 Task: Add a signature Heidi Phillips containing With heartfelt thanks and warm wishes, Heidi Phillips to email address softage.5@softage.net and add a folder Sports training
Action: Mouse moved to (24, 43)
Screenshot: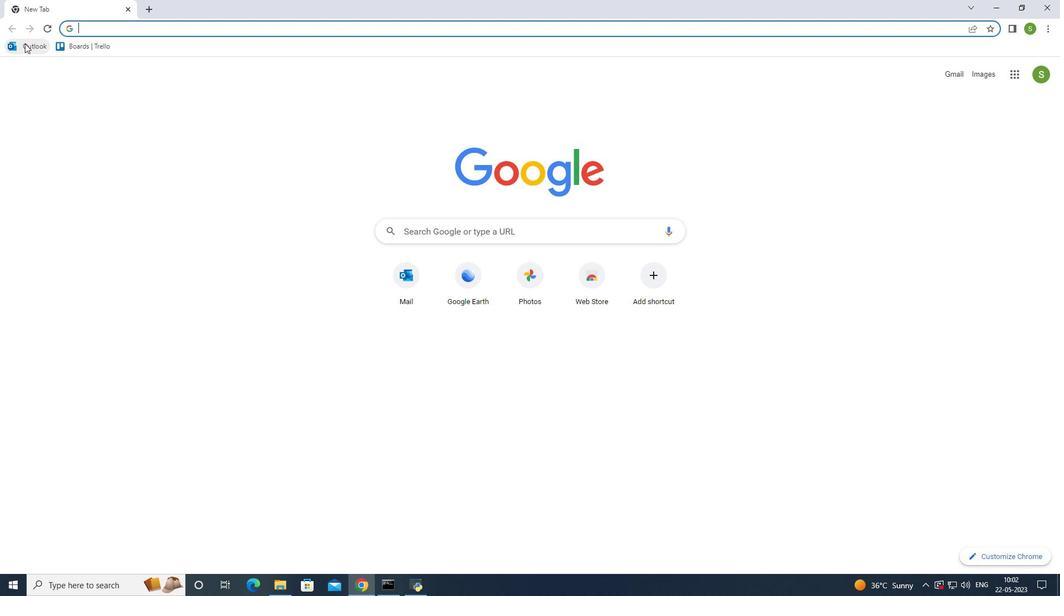 
Action: Mouse pressed left at (24, 43)
Screenshot: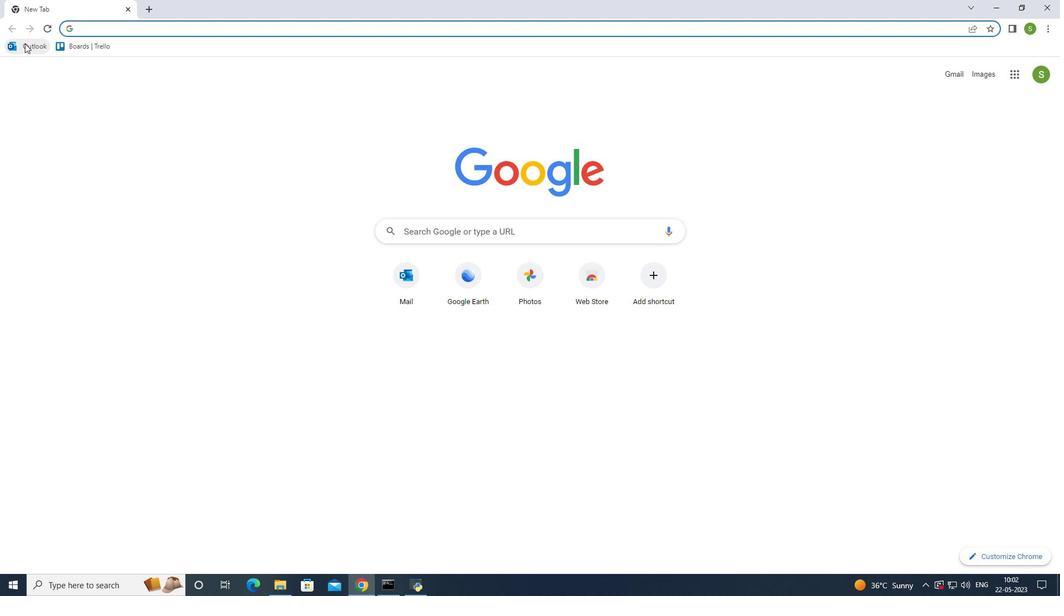 
Action: Mouse moved to (92, 101)
Screenshot: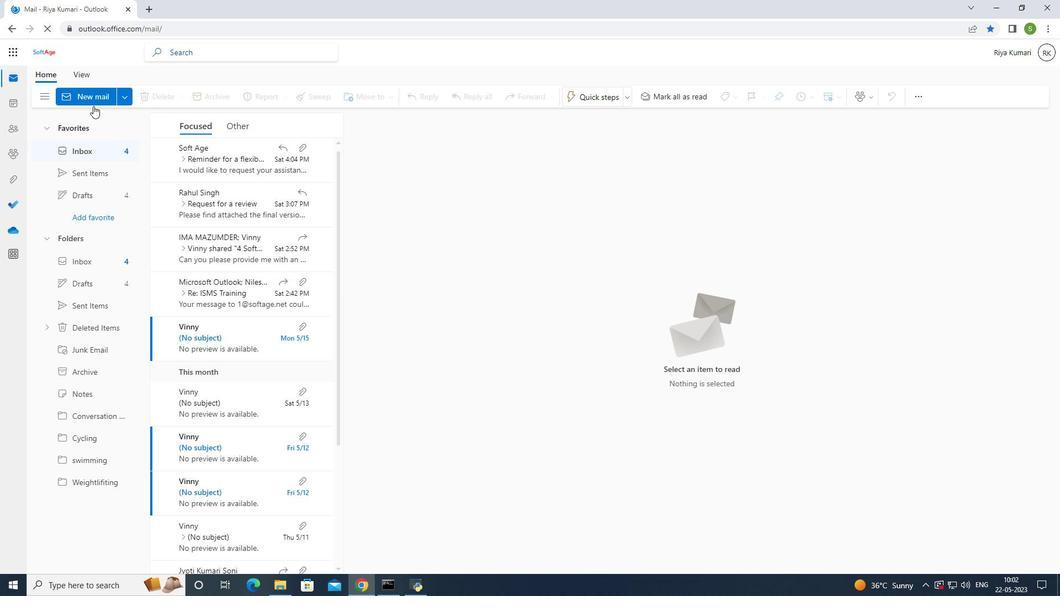 
Action: Mouse pressed left at (92, 101)
Screenshot: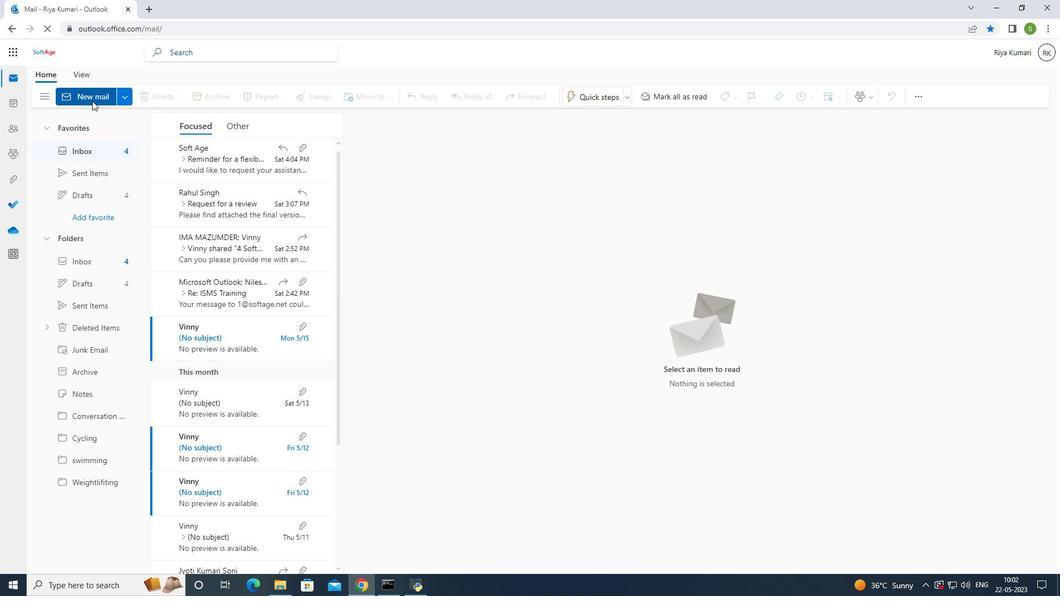 
Action: Mouse moved to (716, 93)
Screenshot: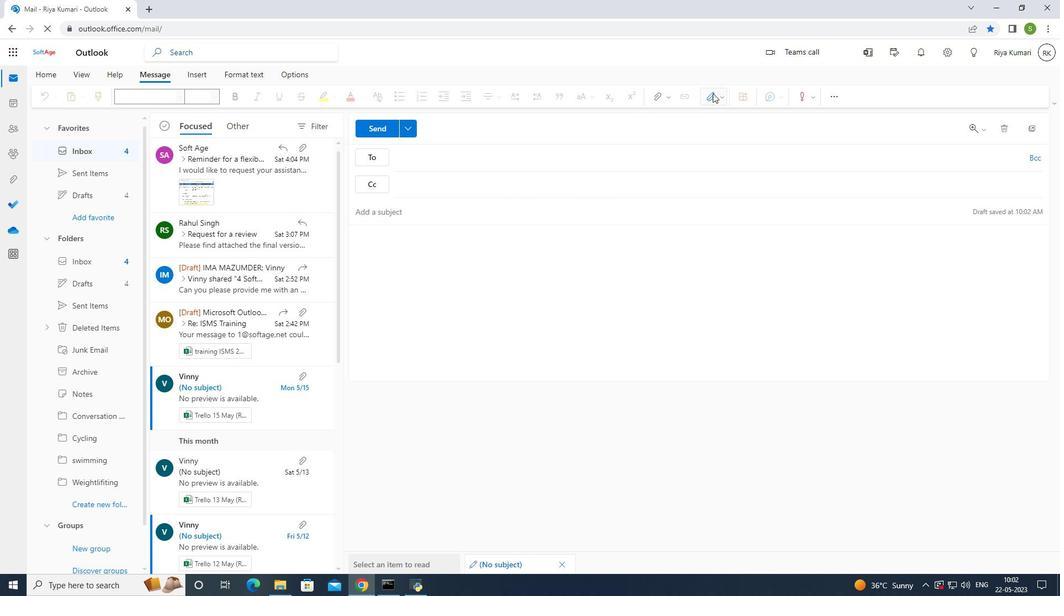 
Action: Mouse pressed left at (716, 93)
Screenshot: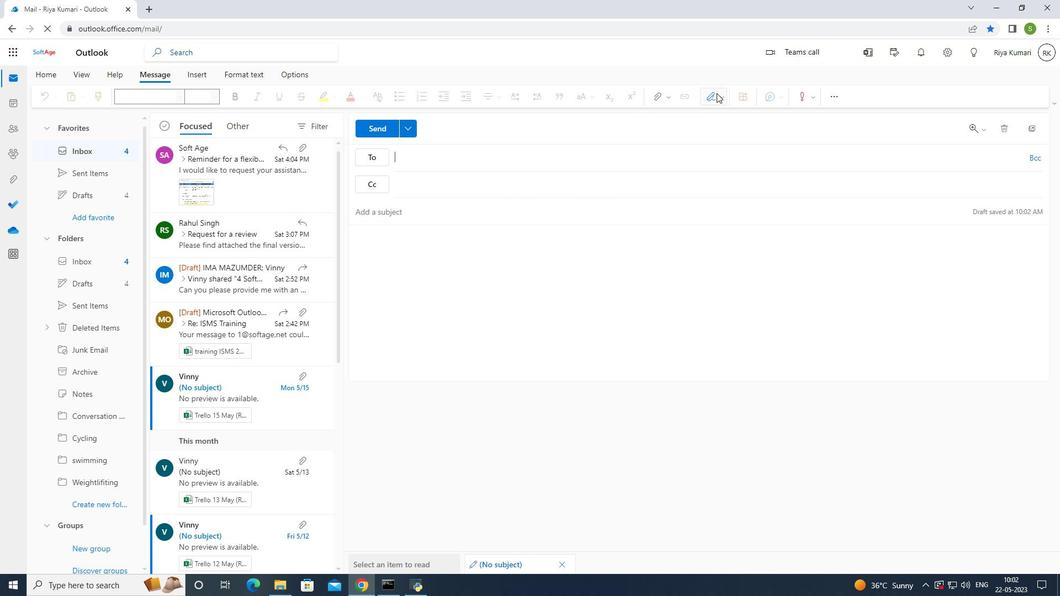 
Action: Mouse moved to (706, 140)
Screenshot: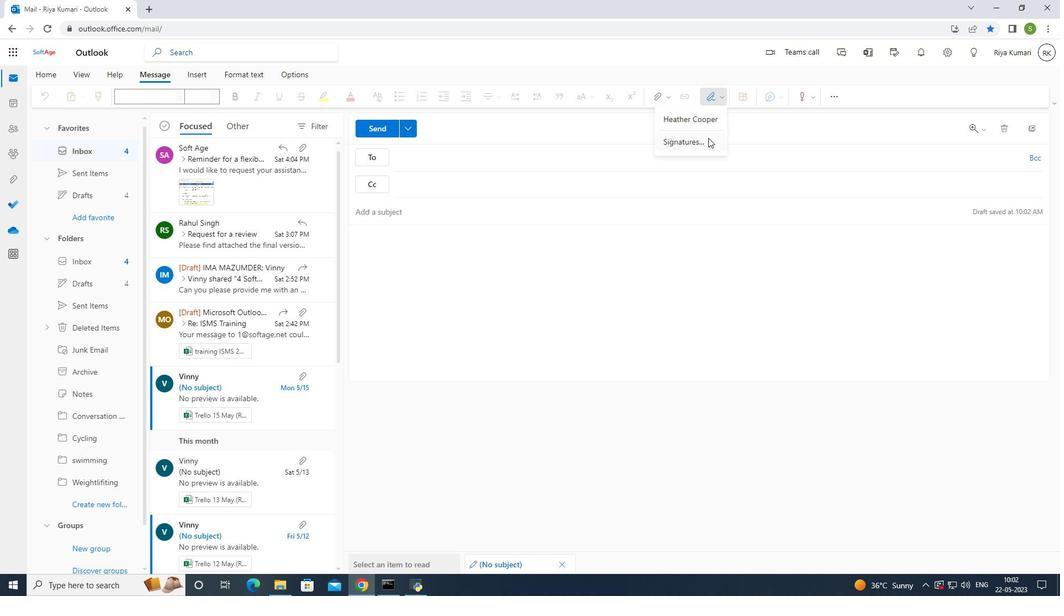 
Action: Mouse pressed left at (706, 140)
Screenshot: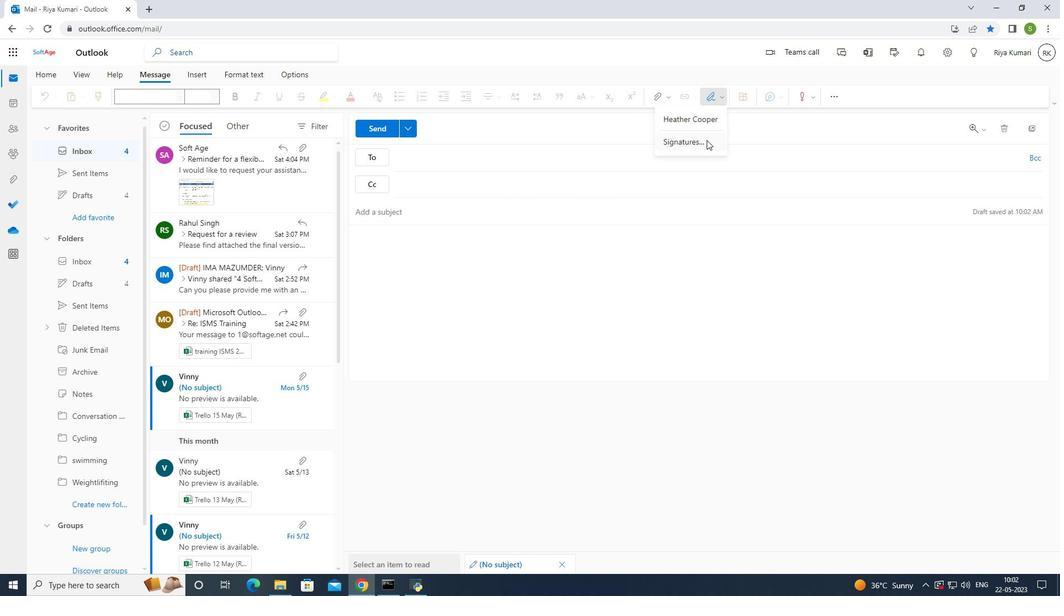 
Action: Mouse moved to (694, 184)
Screenshot: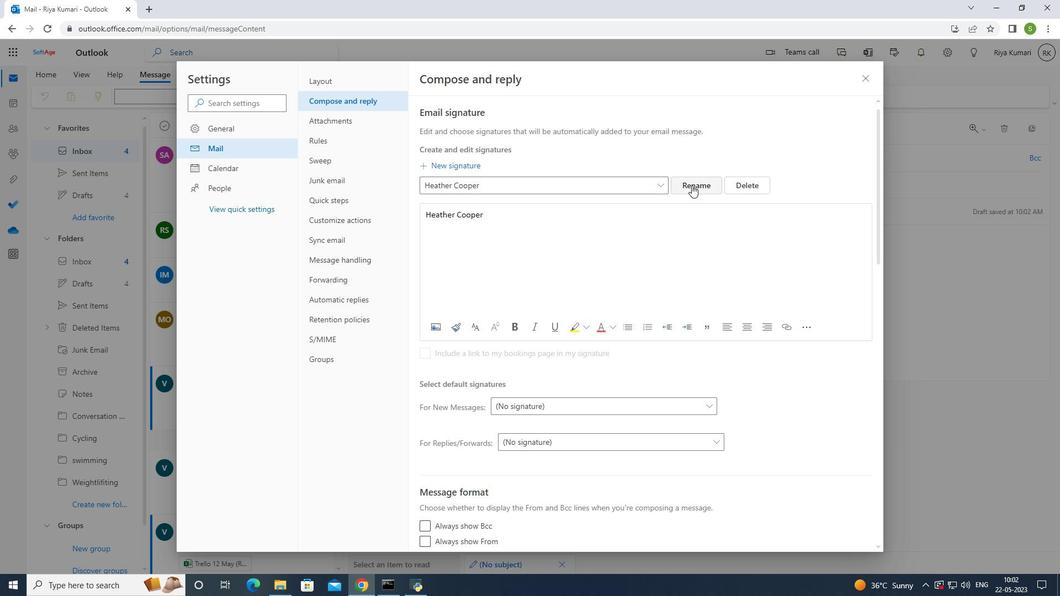 
Action: Mouse pressed left at (694, 184)
Screenshot: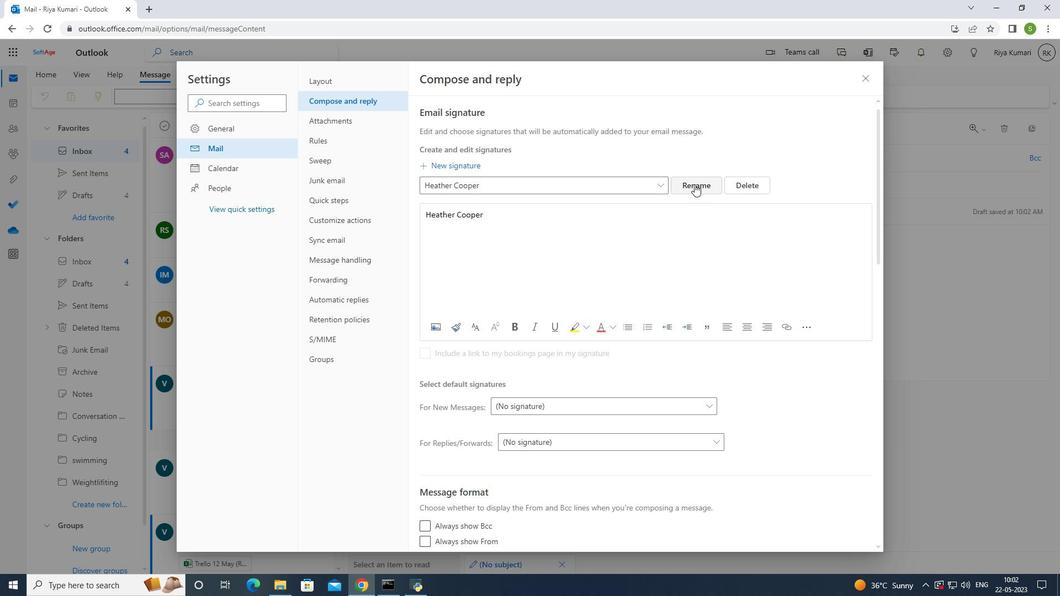 
Action: Mouse moved to (532, 186)
Screenshot: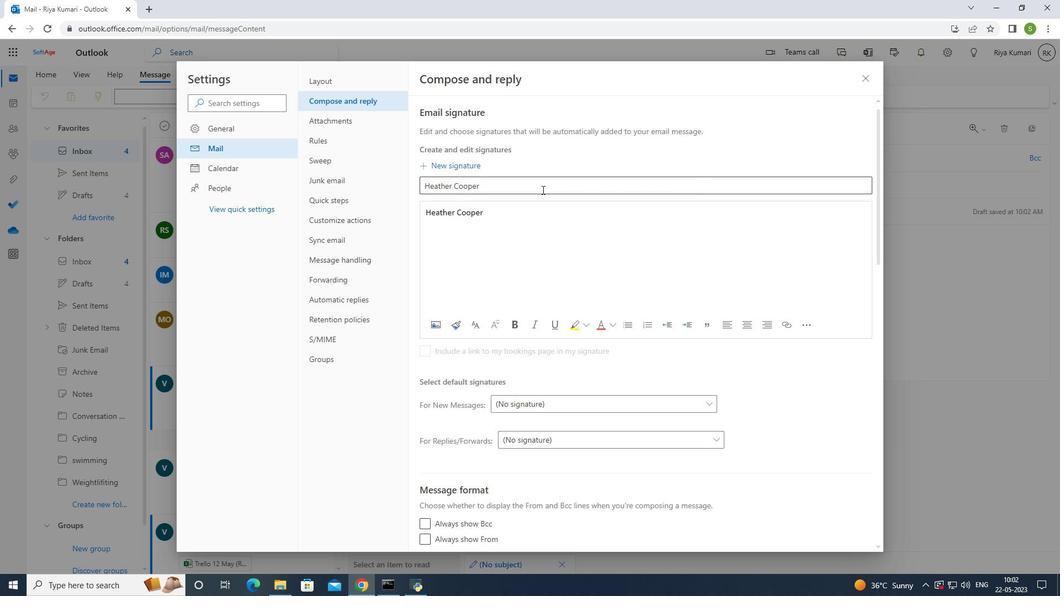 
Action: Mouse pressed left at (532, 186)
Screenshot: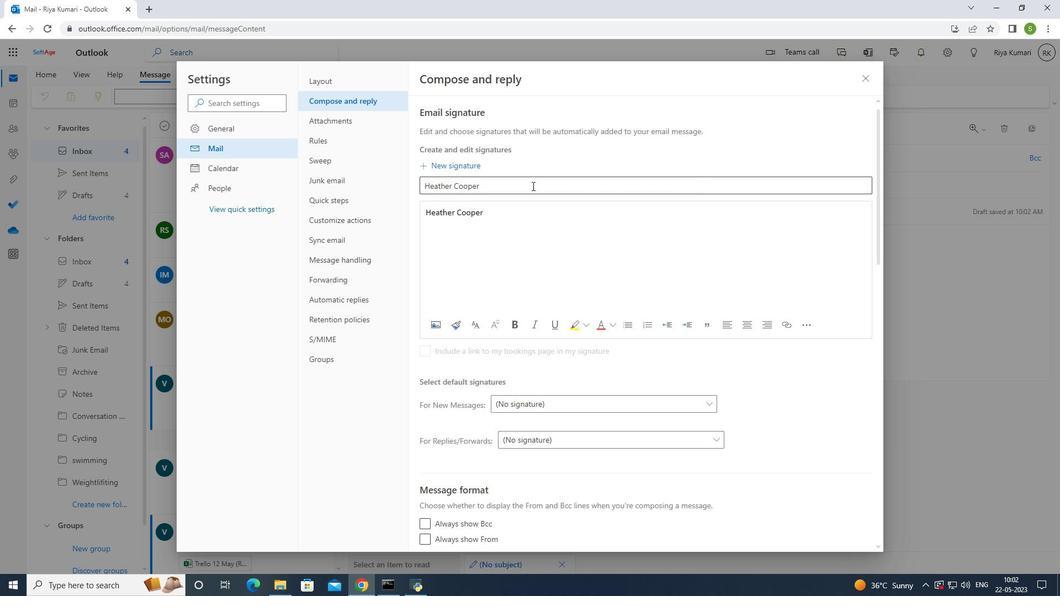 
Action: Key pressed <Key.backspace><Key.backspace><Key.backspace><Key.backspace><Key.backspace><Key.backspace><Key.backspace><Key.backspace><Key.backspace><Key.backspace><Key.backspace><Key.backspace><Key.backspace><Key.backspace><Key.backspace><Key.backspace><Key.backspace><Key.backspace>
Screenshot: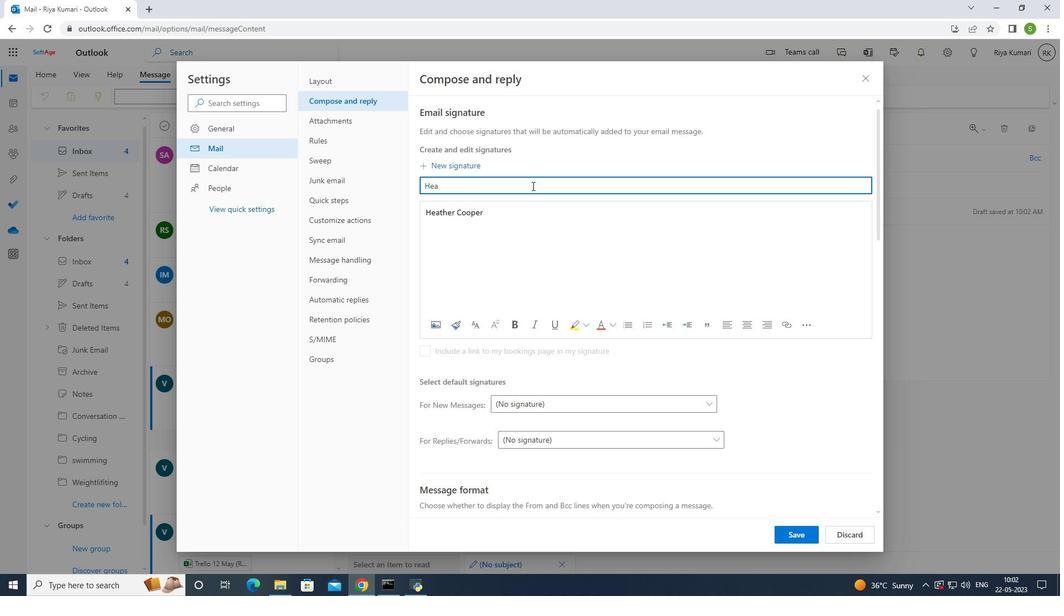 
Action: Mouse moved to (493, 206)
Screenshot: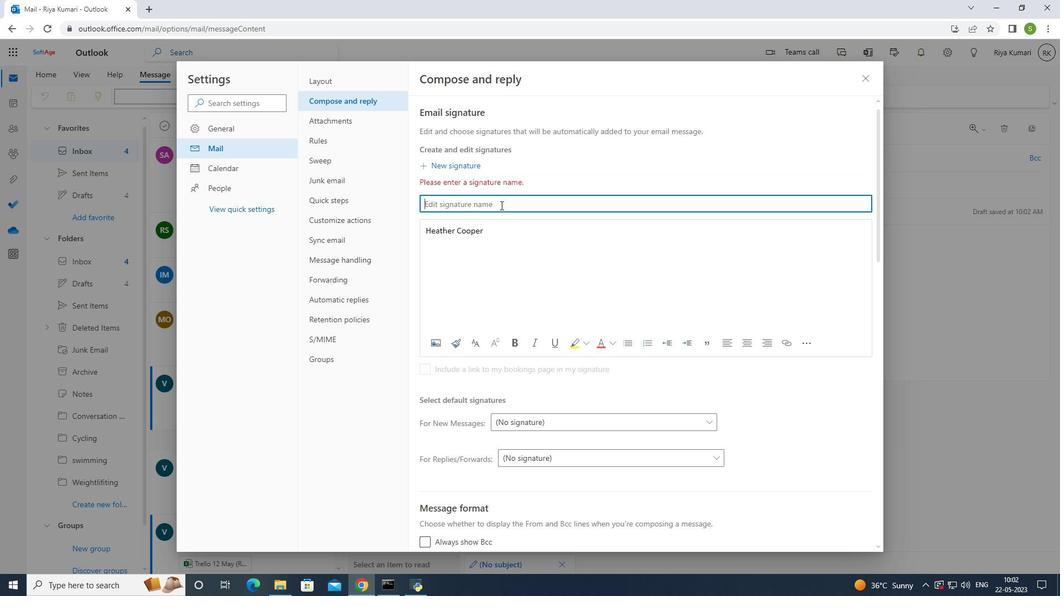 
Action: Mouse pressed left at (493, 206)
Screenshot: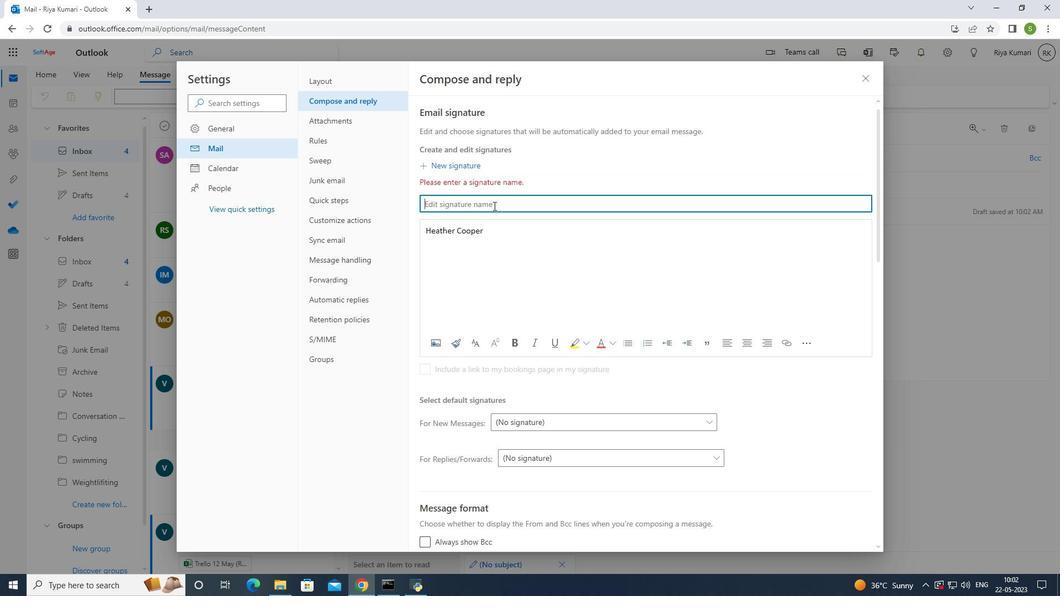 
Action: Key pressed <Key.shift><Key.shift><Key.shift><Key.shift><Key.shift><Key.shift><Key.shift><Key.shift><Key.shift><Key.shift><Key.shift><Key.shift>Heidi<Key.space><Key.shift>Philipsctrl+A<'\x03'>
Screenshot: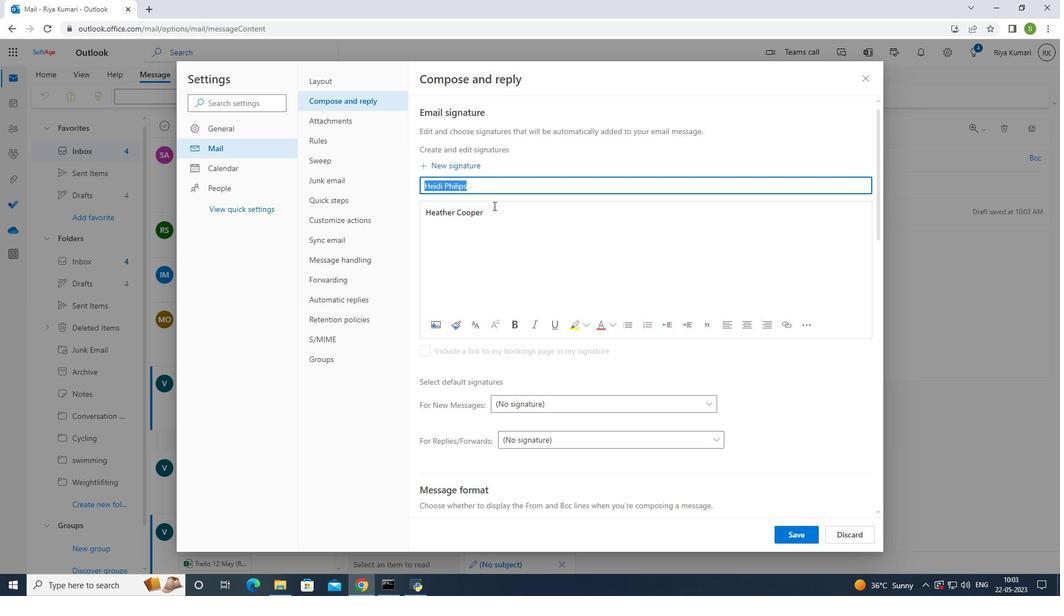 
Action: Mouse moved to (486, 214)
Screenshot: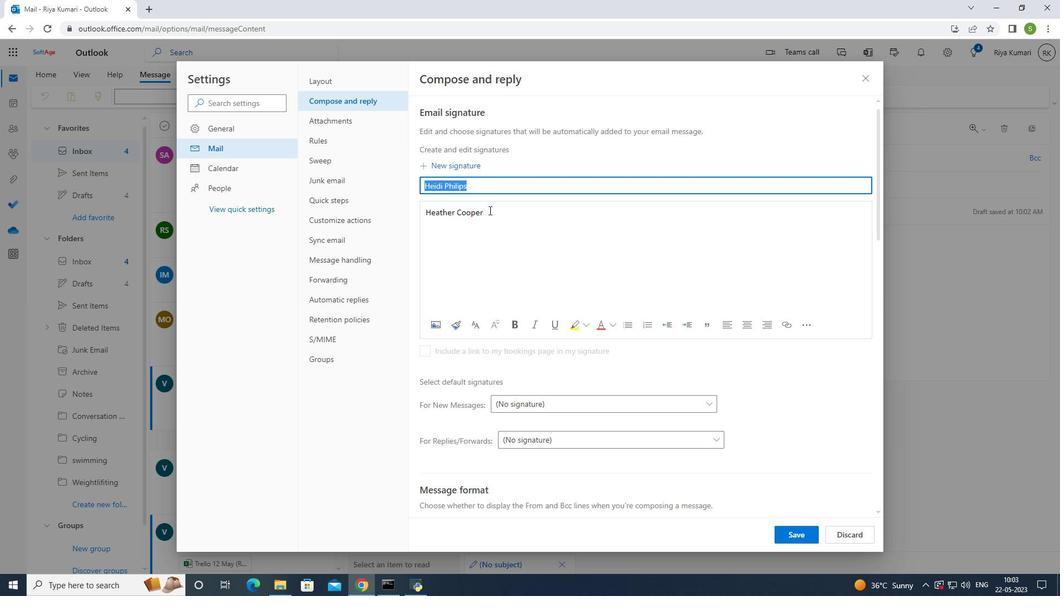 
Action: Mouse pressed left at (486, 214)
Screenshot: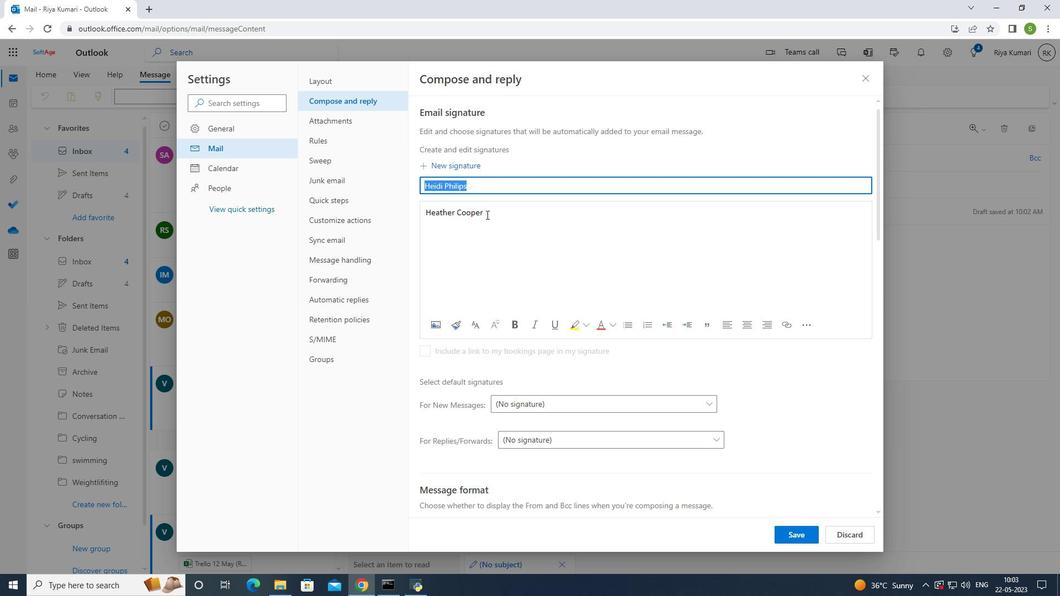 
Action: Key pressed <Key.backspace><Key.backspace><Key.backspace><Key.backspace><Key.backspace><Key.backspace><Key.backspace><Key.backspace><Key.backspace><Key.backspace><Key.backspace><Key.backspace><Key.backspace><Key.backspace><Key.backspace><Key.backspace><Key.backspace><Key.backspace><Key.backspace><Key.backspace>ctrl+V
Screenshot: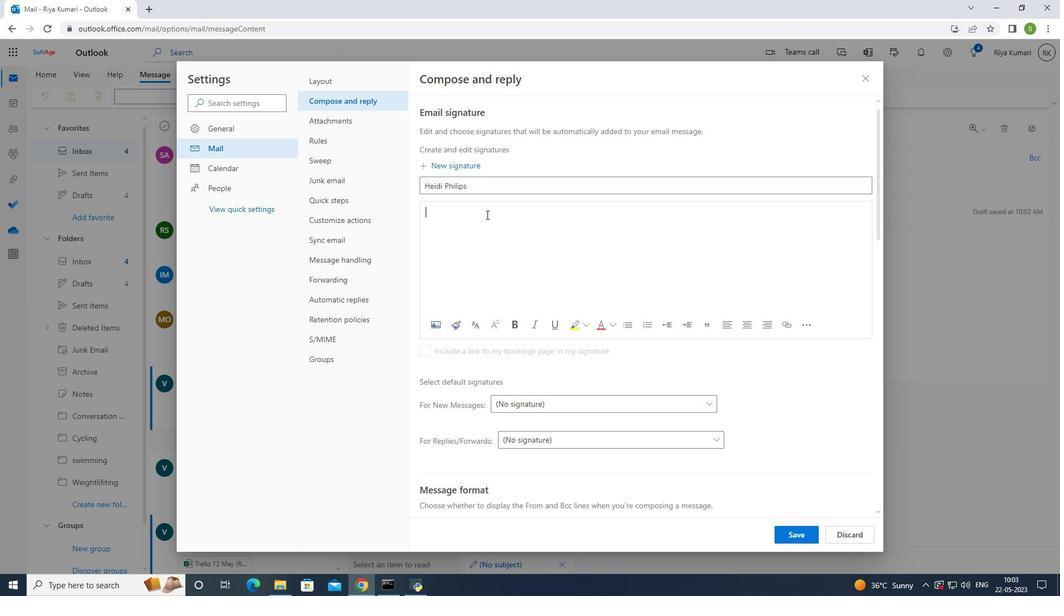 
Action: Mouse moved to (793, 540)
Screenshot: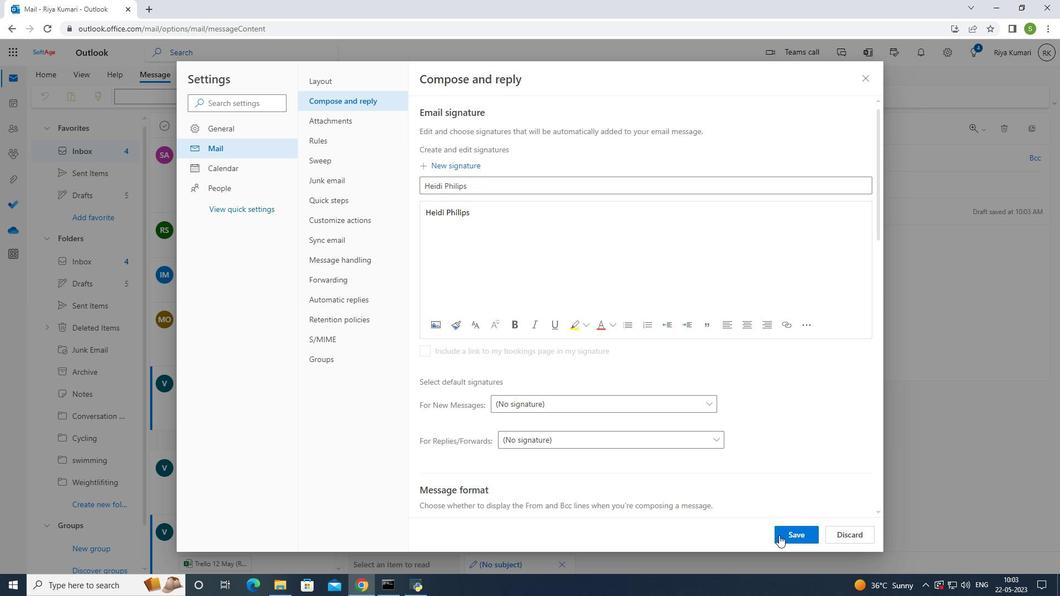 
Action: Mouse pressed left at (793, 540)
Screenshot: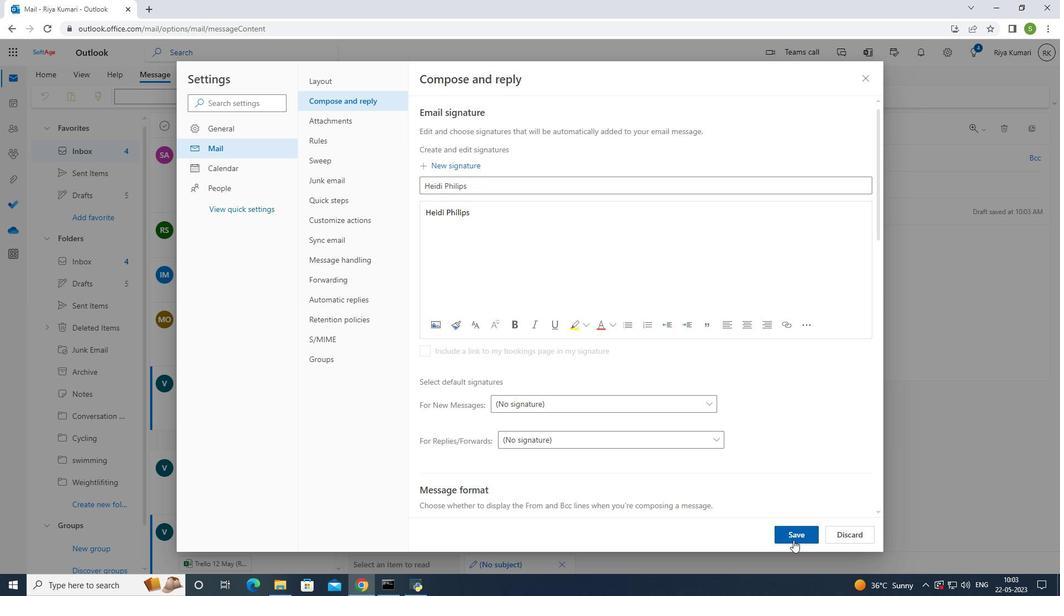 
Action: Mouse moved to (866, 78)
Screenshot: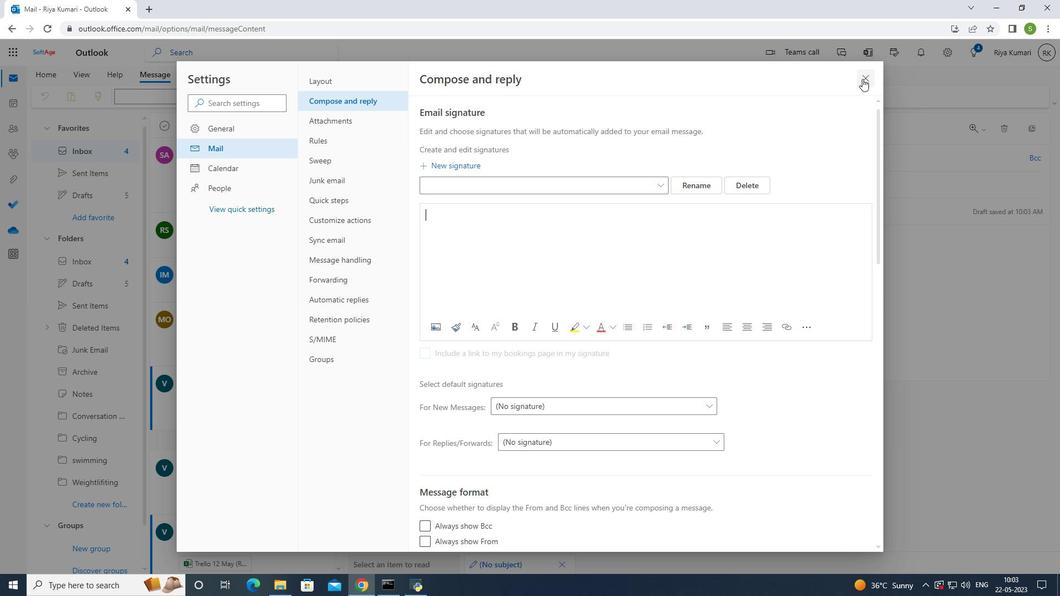 
Action: Mouse pressed left at (866, 78)
Screenshot: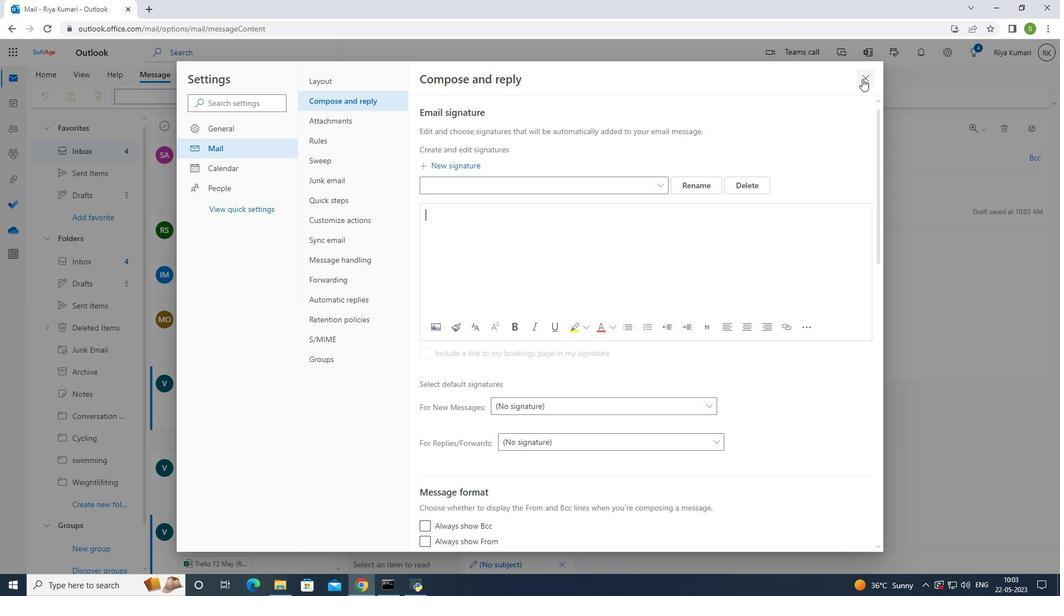
Action: Mouse moved to (463, 161)
Screenshot: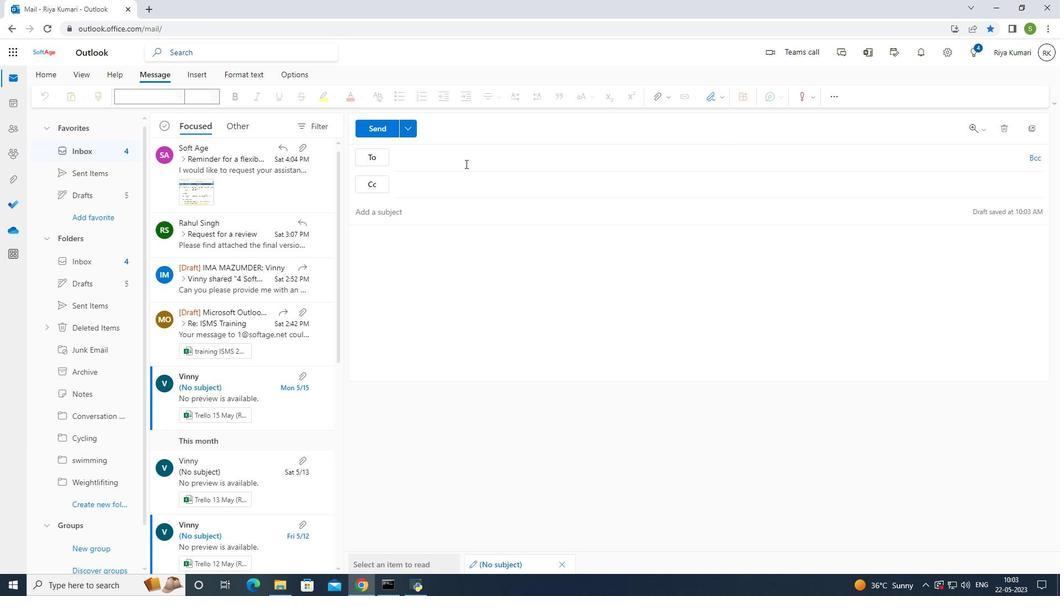 
Action: Mouse pressed left at (463, 161)
Screenshot: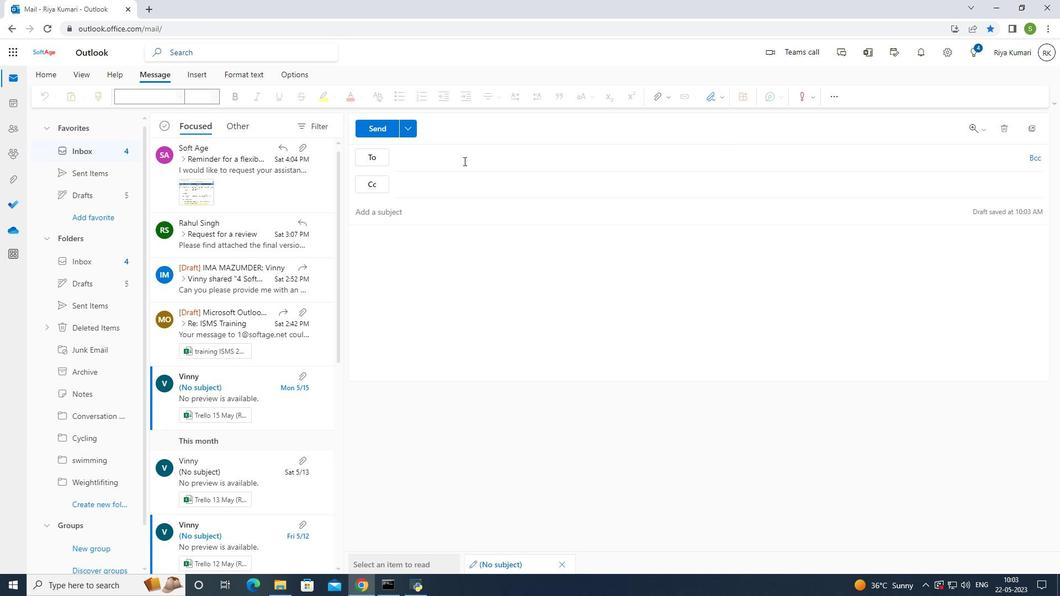 
Action: Mouse moved to (658, 273)
Screenshot: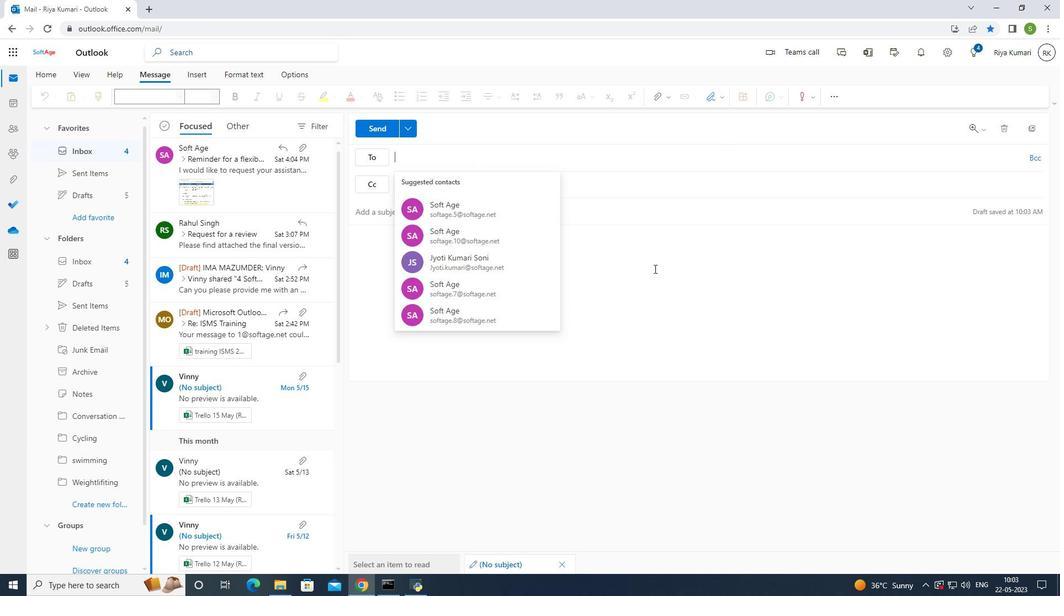 
Action: Key pressed softage.5<Key.shift>@softage.net
Screenshot: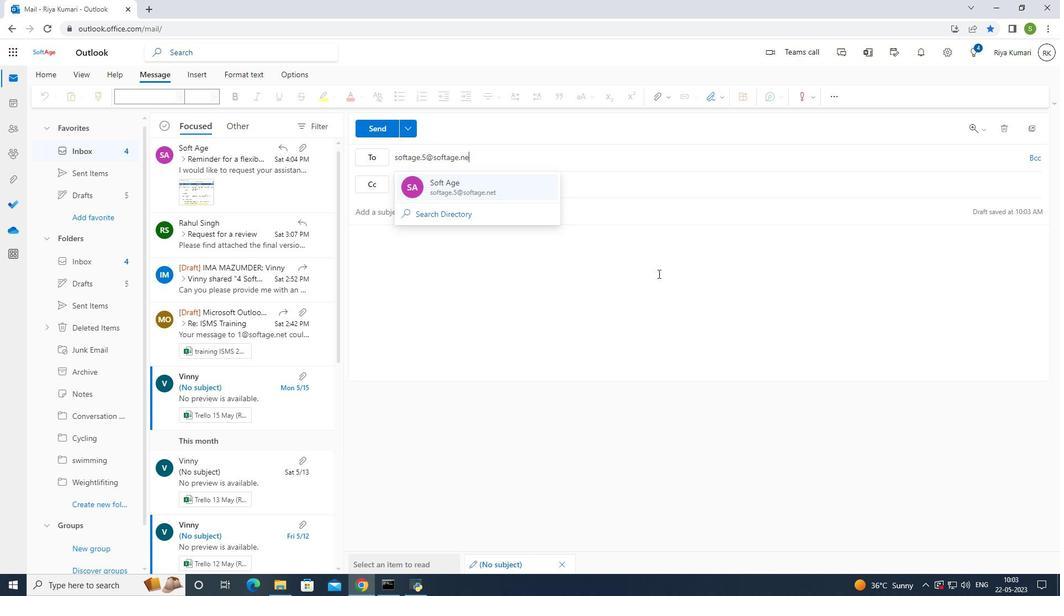 
Action: Mouse moved to (483, 198)
Screenshot: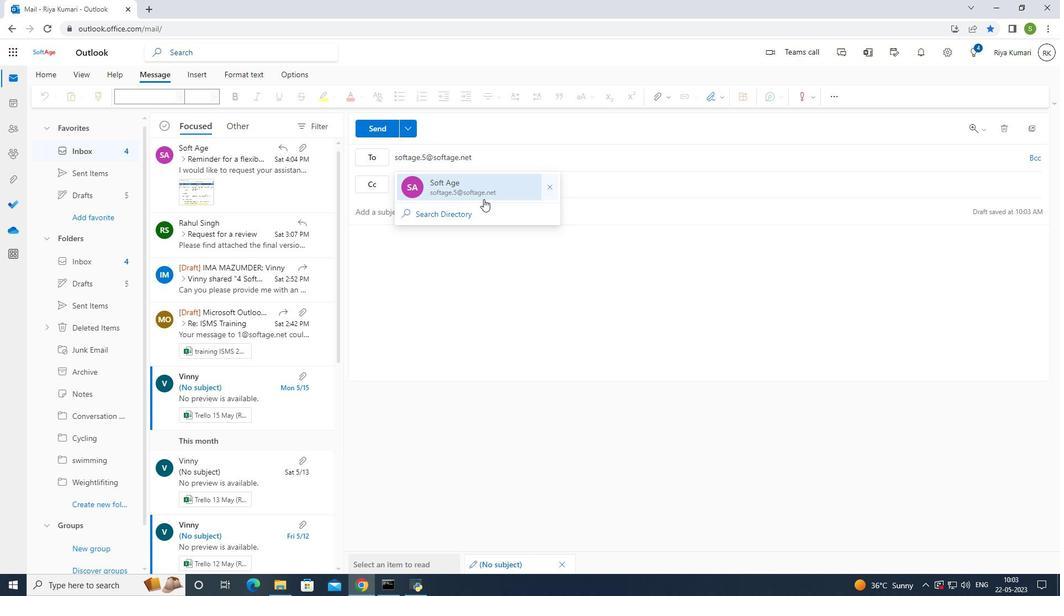 
Action: Mouse pressed left at (483, 198)
Screenshot: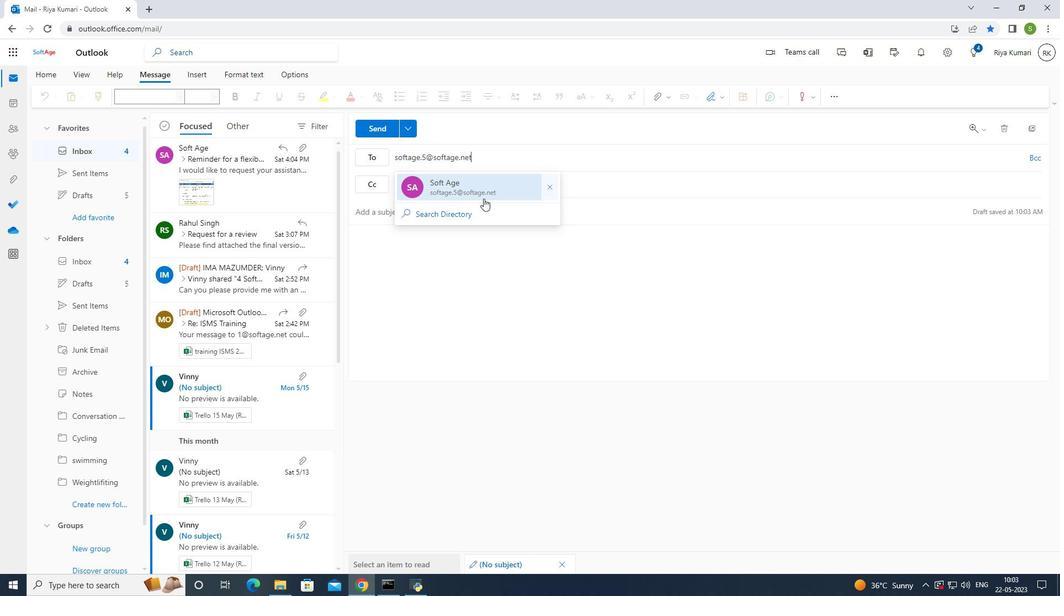 
Action: Mouse moved to (410, 246)
Screenshot: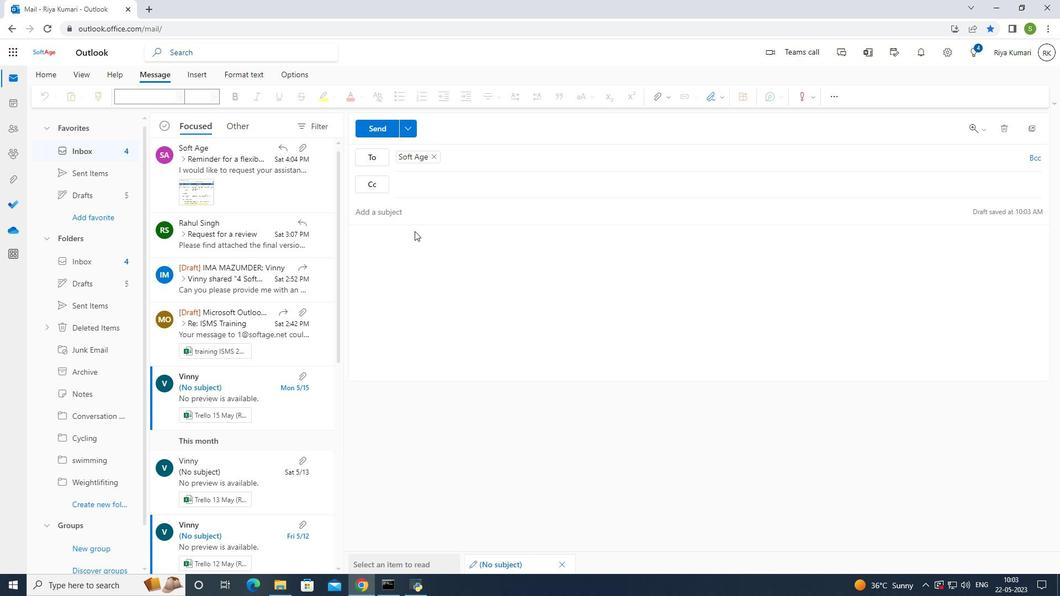 
Action: Mouse pressed left at (410, 246)
Screenshot: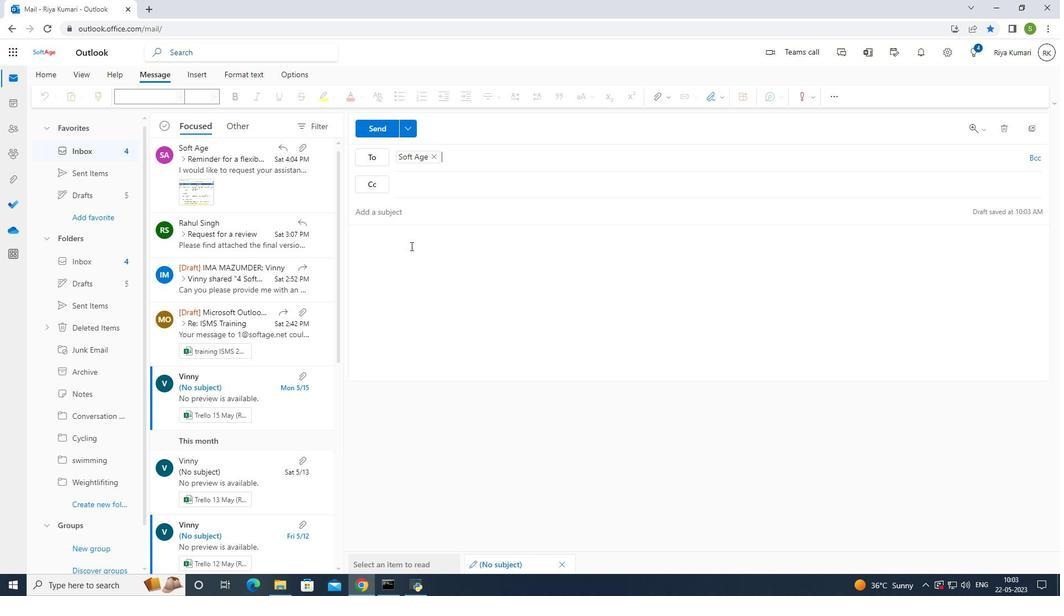
Action: Mouse moved to (722, 98)
Screenshot: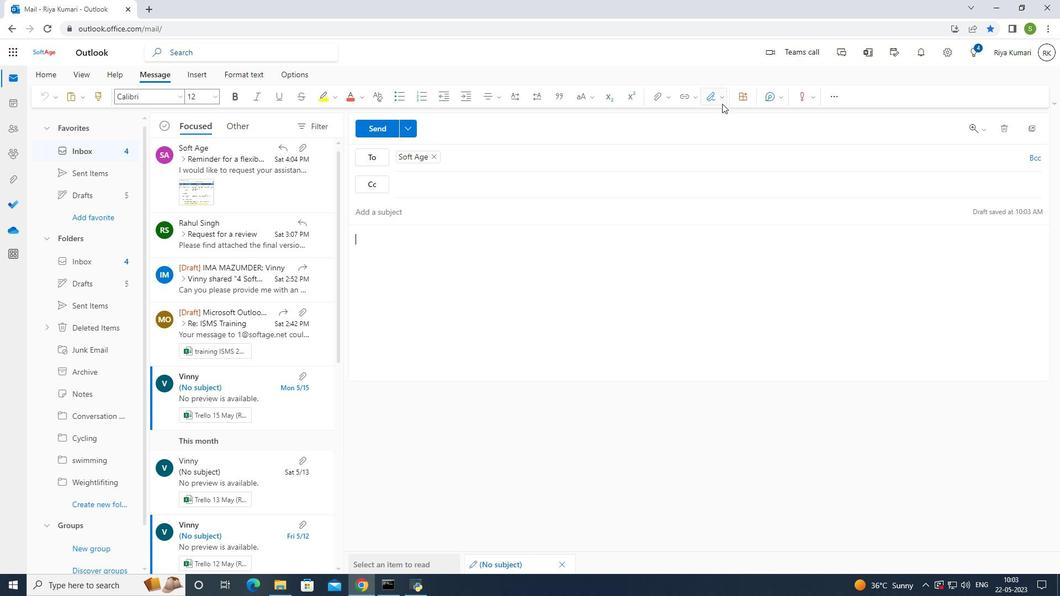 
Action: Mouse pressed left at (722, 98)
Screenshot: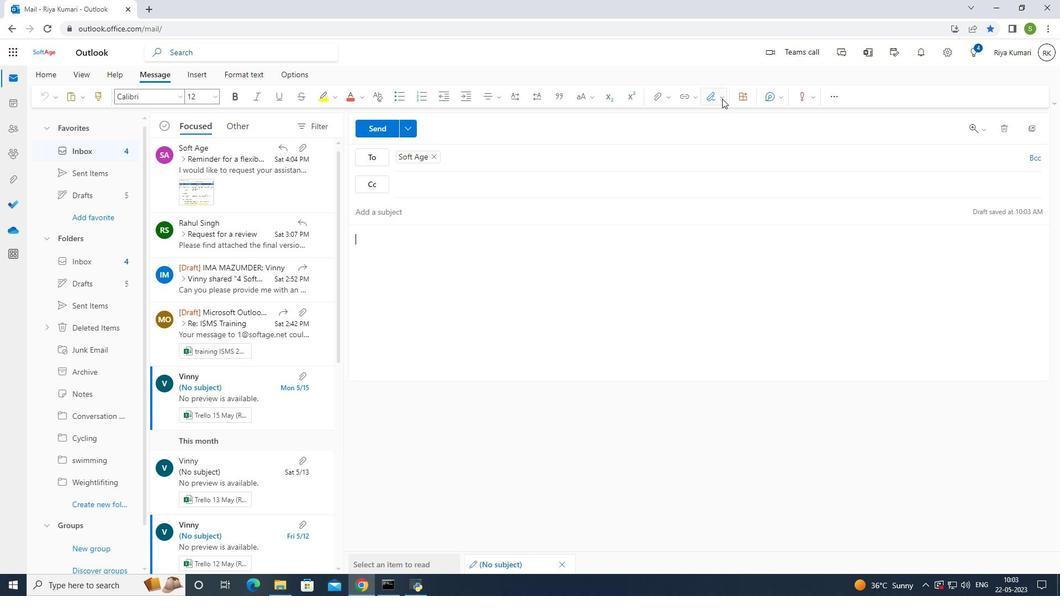 
Action: Mouse moved to (696, 122)
Screenshot: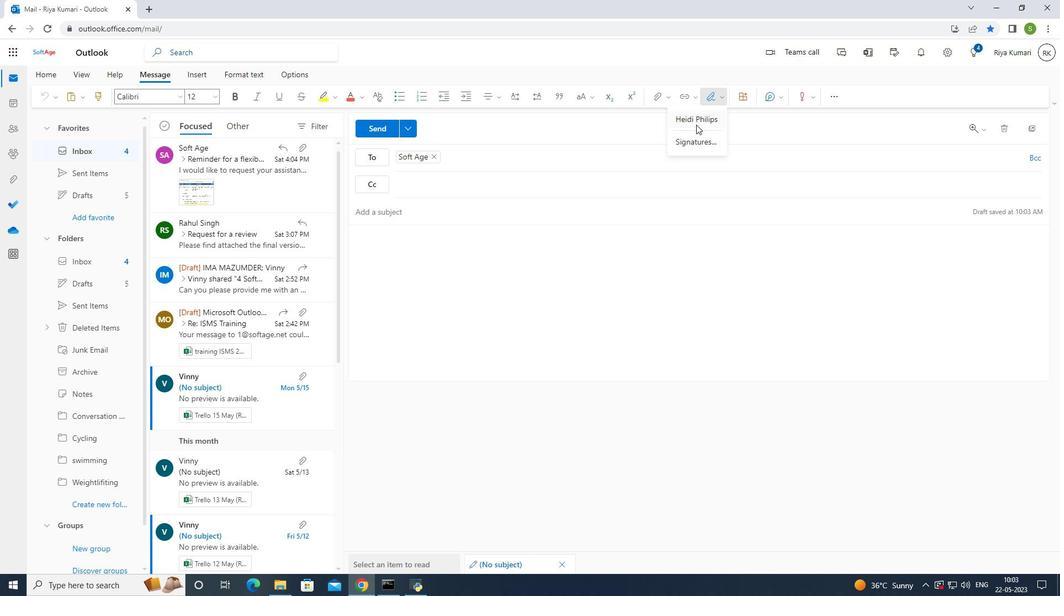 
Action: Mouse pressed left at (696, 122)
Screenshot: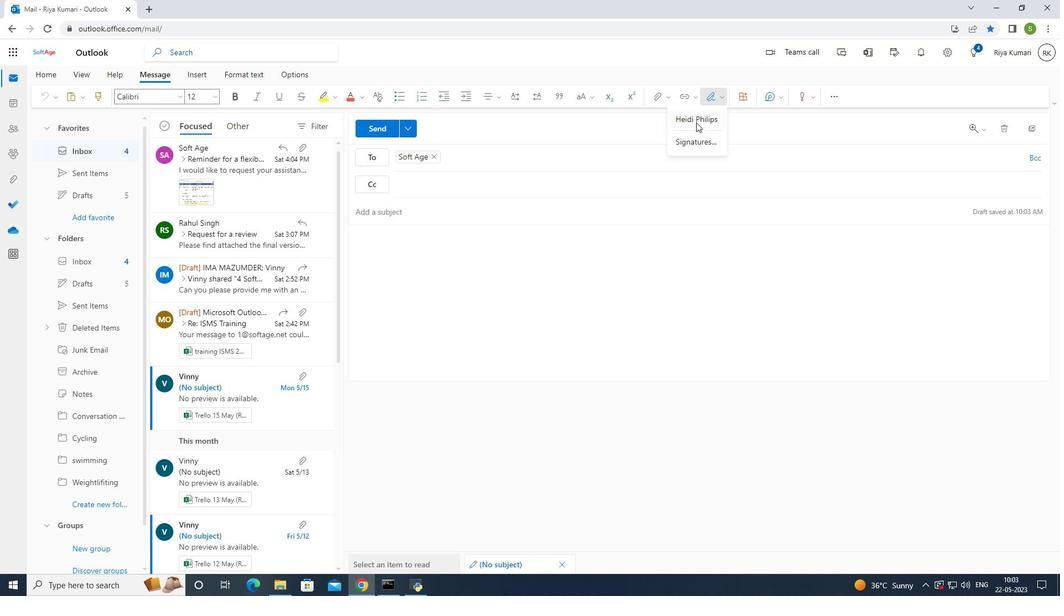 
Action: Mouse moved to (533, 267)
Screenshot: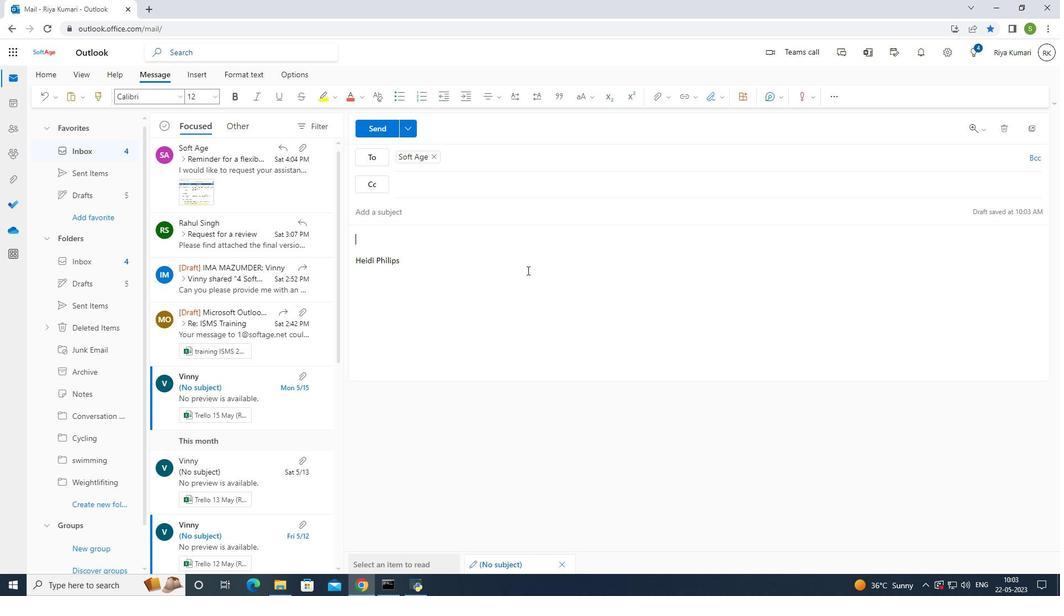 
Action: Key pressed heartfelt<Key.space>thanks<Key.space>and<Key.space>warm<Key.space>wishes.
Screenshot: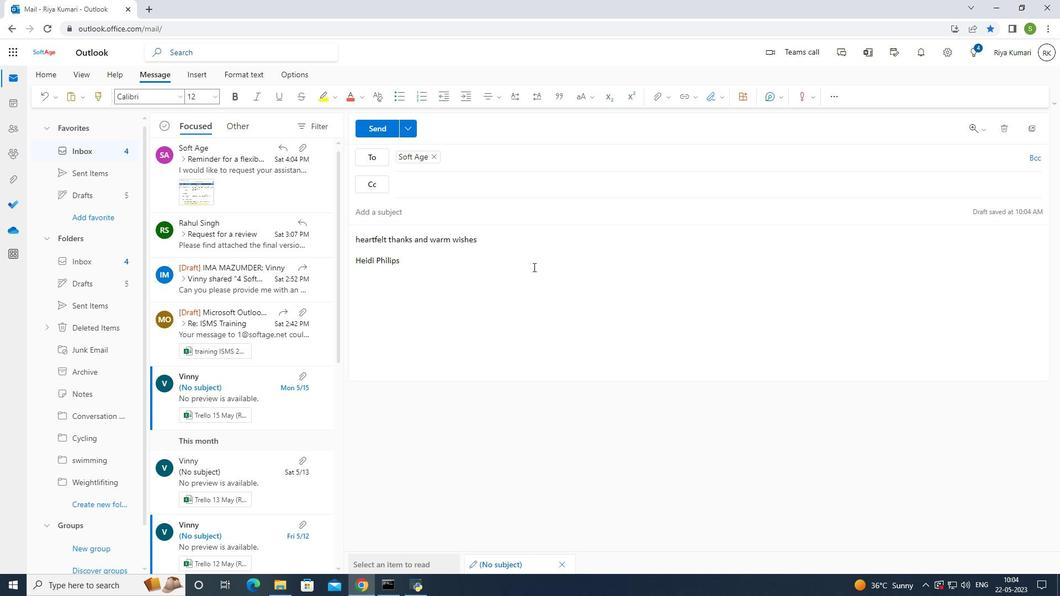 
Action: Mouse moved to (93, 357)
Screenshot: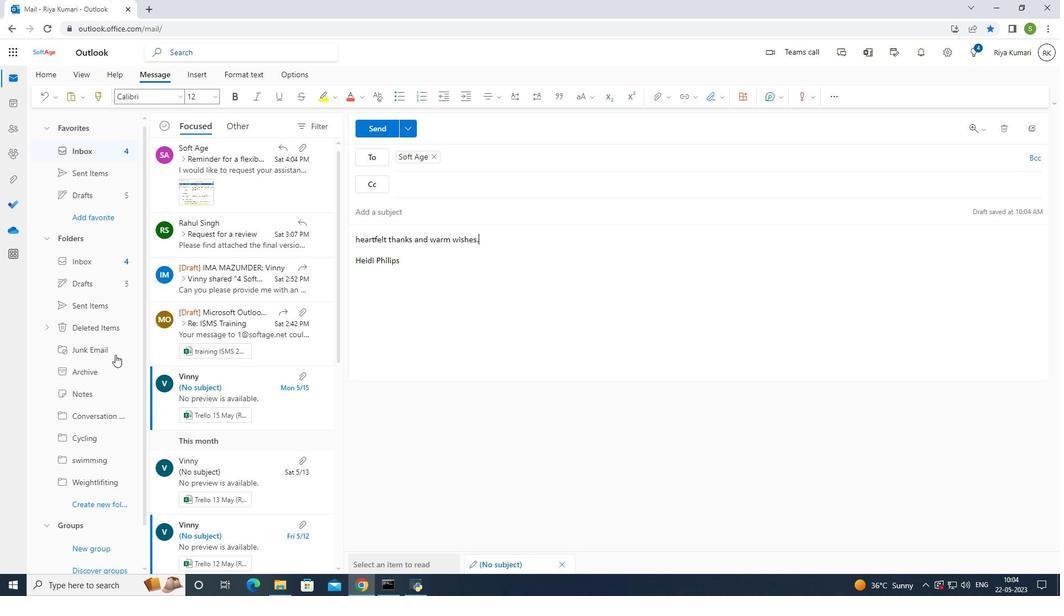 
Action: Mouse scrolled (93, 356) with delta (0, 0)
Screenshot: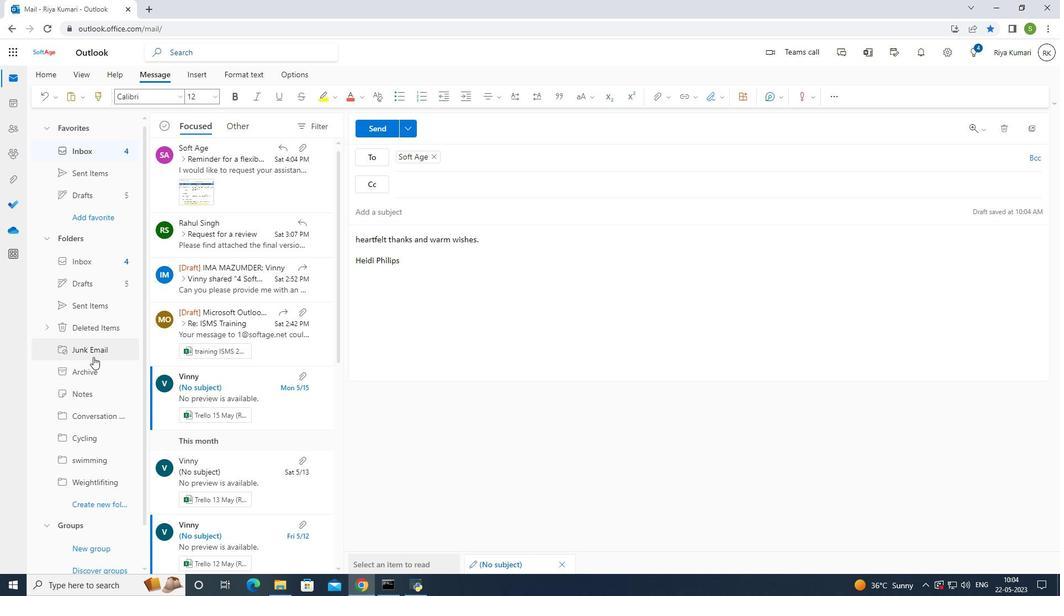 
Action: Mouse scrolled (93, 356) with delta (0, 0)
Screenshot: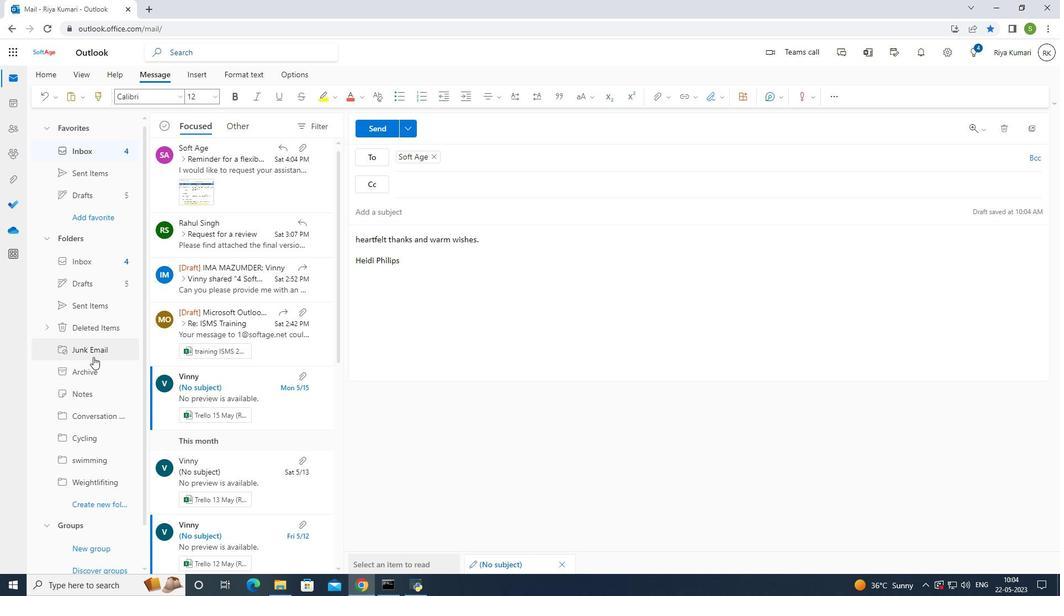 
Action: Mouse scrolled (93, 356) with delta (0, 0)
Screenshot: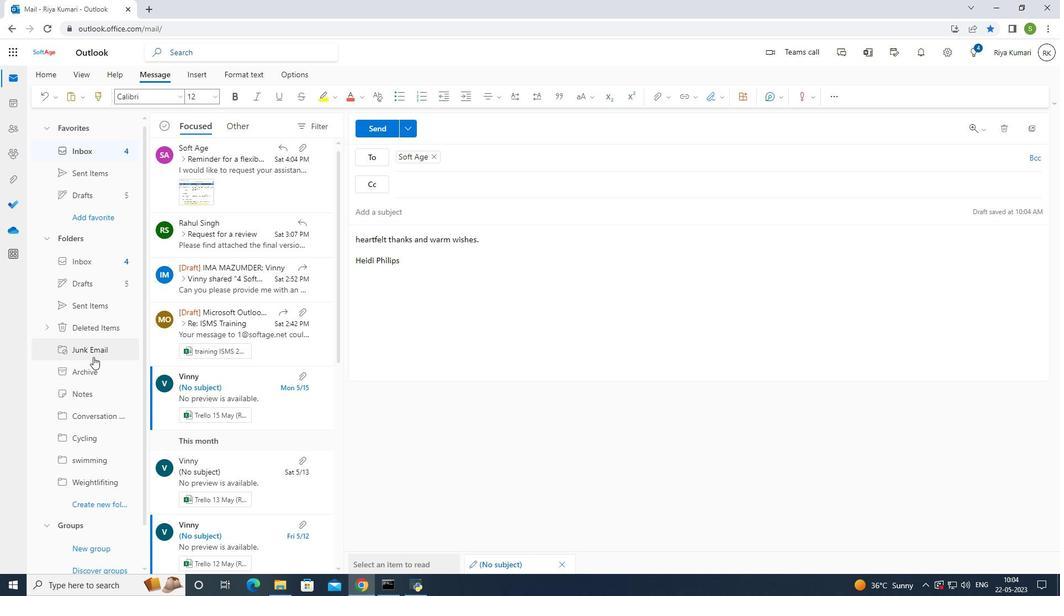 
Action: Mouse moved to (81, 472)
Screenshot: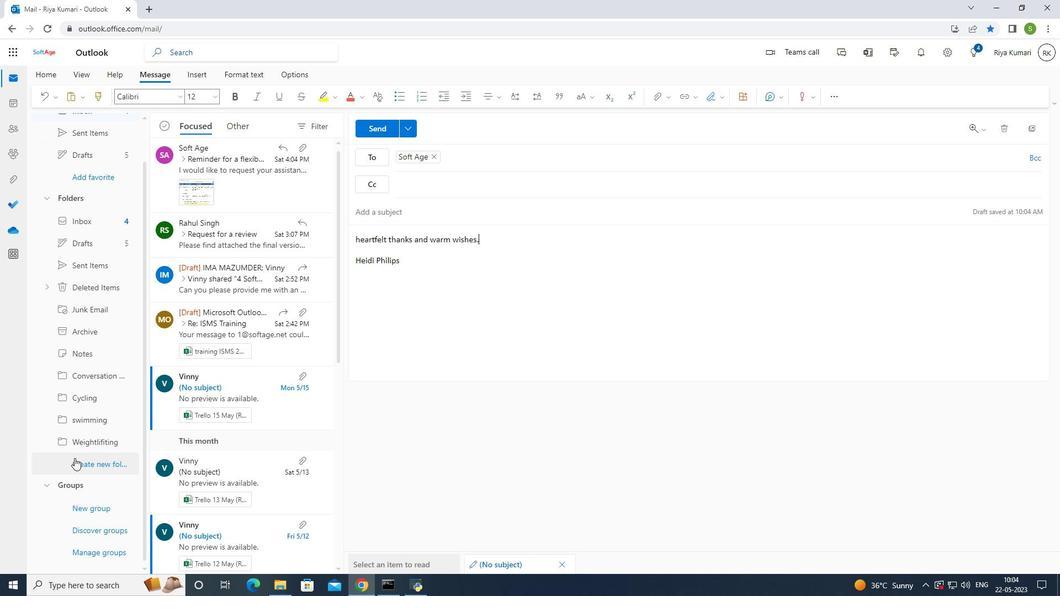 
Action: Mouse pressed left at (81, 472)
Screenshot: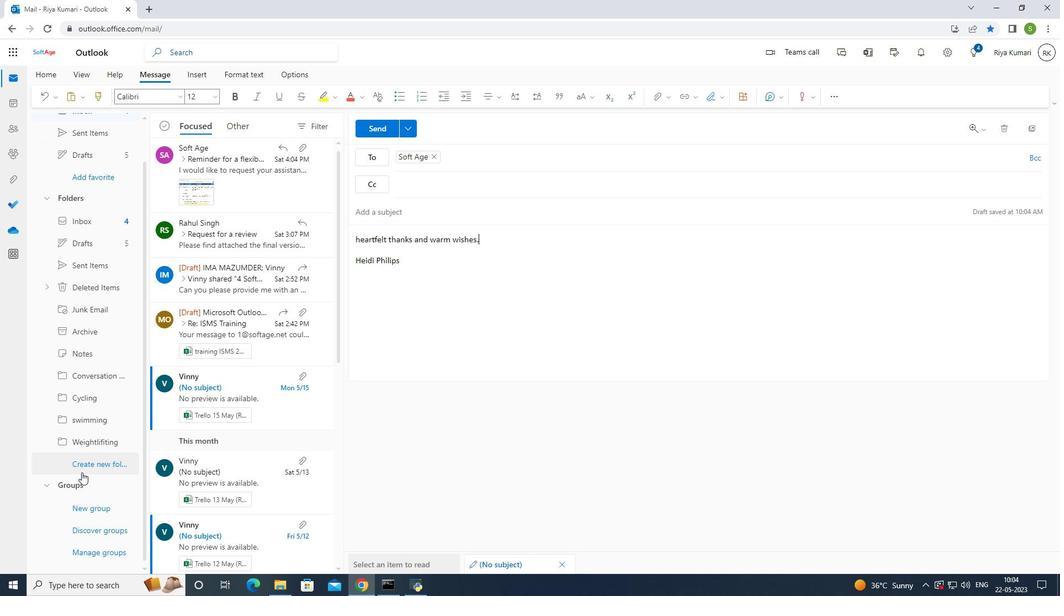 
Action: Mouse moved to (382, 362)
Screenshot: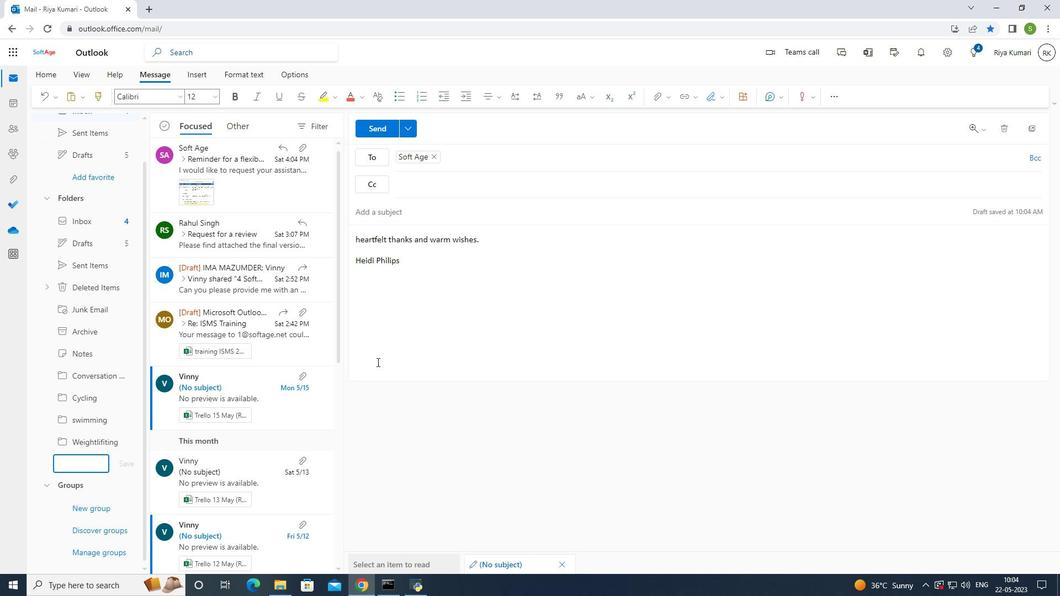 
Action: Key pressed <Key.shift>Training
Screenshot: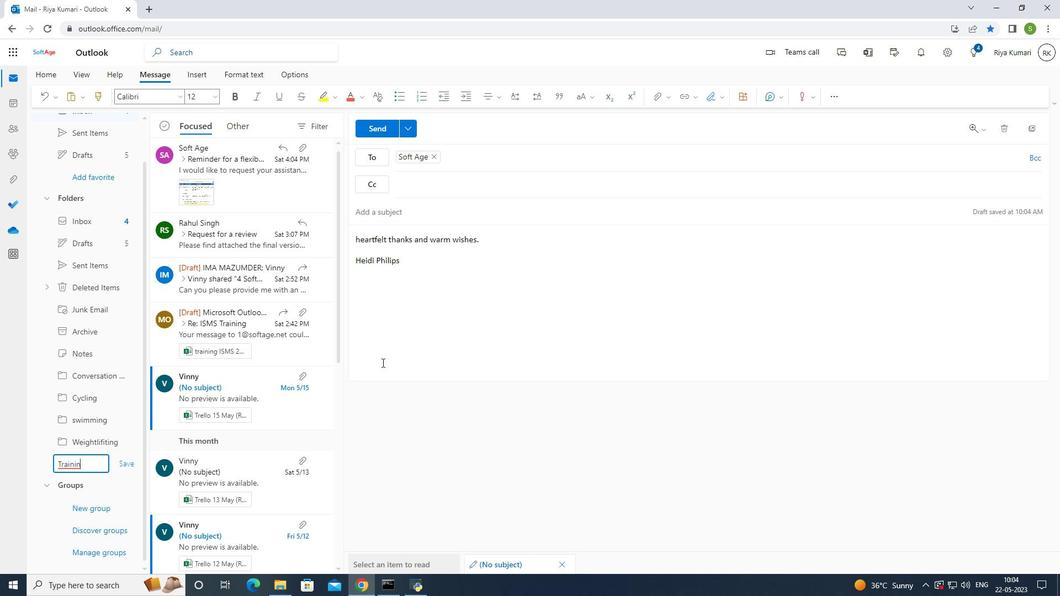 
Action: Mouse moved to (124, 462)
Screenshot: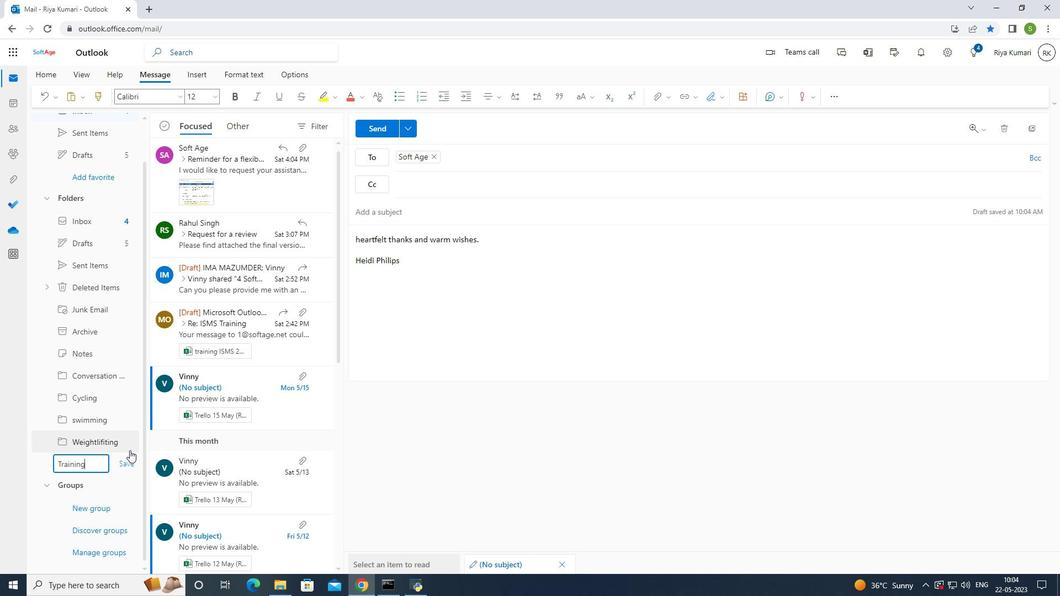 
Action: Mouse pressed left at (124, 462)
Screenshot: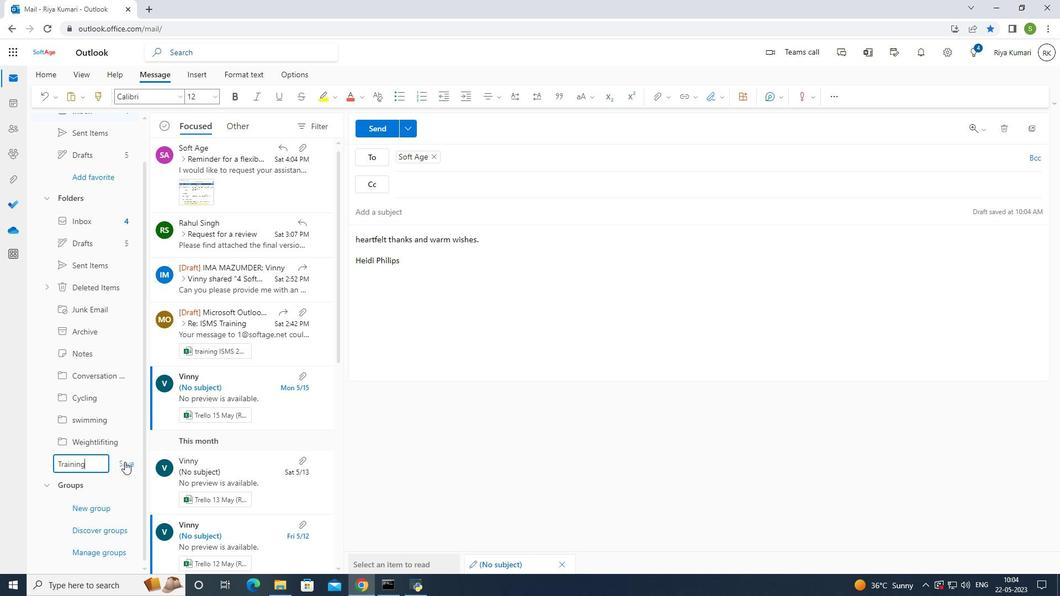 
Action: Mouse moved to (377, 127)
Screenshot: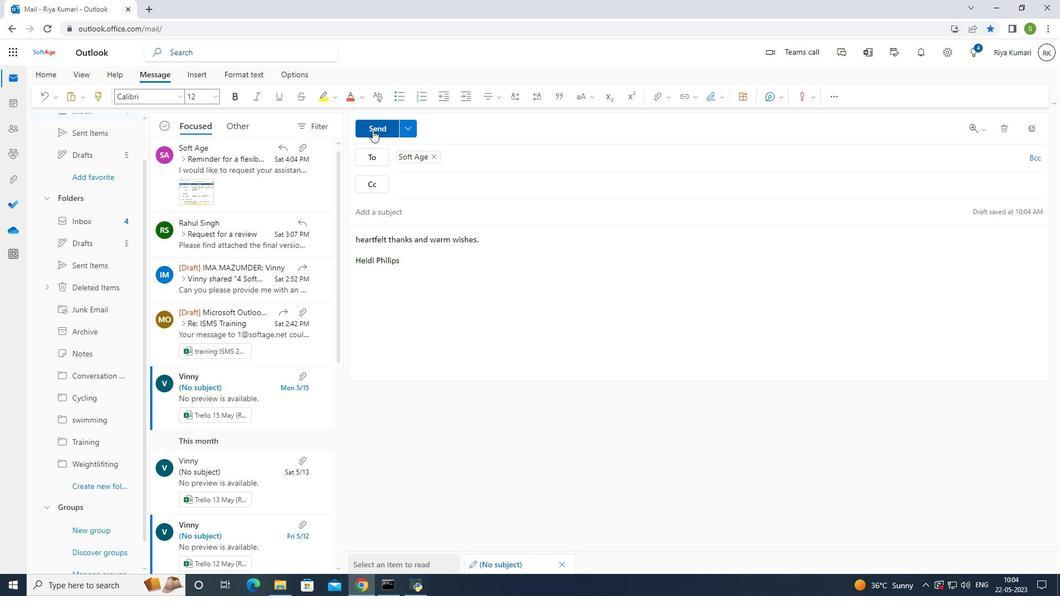 
Action: Mouse pressed left at (377, 127)
Screenshot: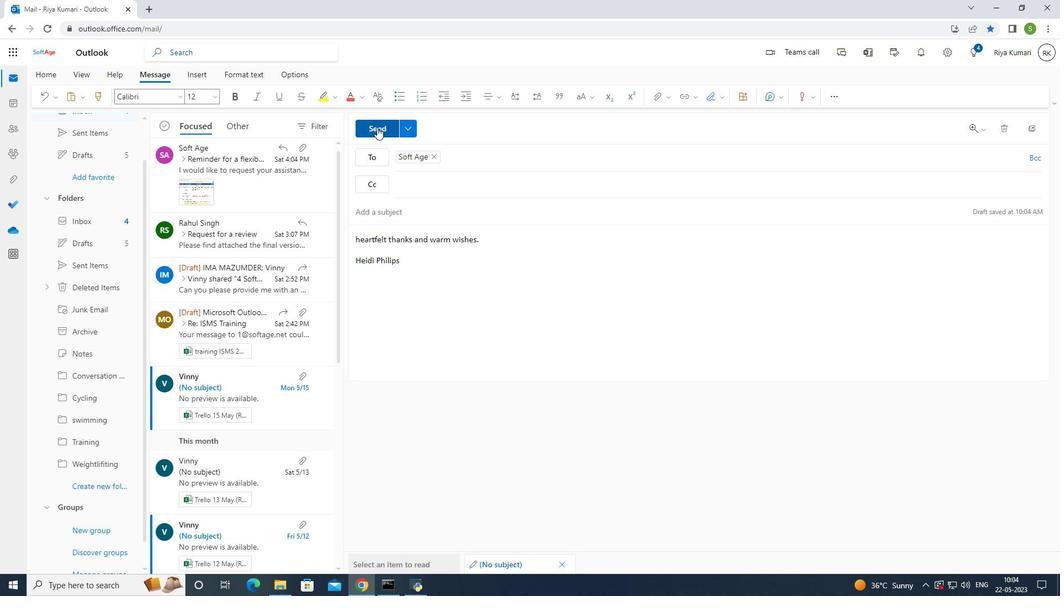 
Action: Mouse moved to (519, 335)
Screenshot: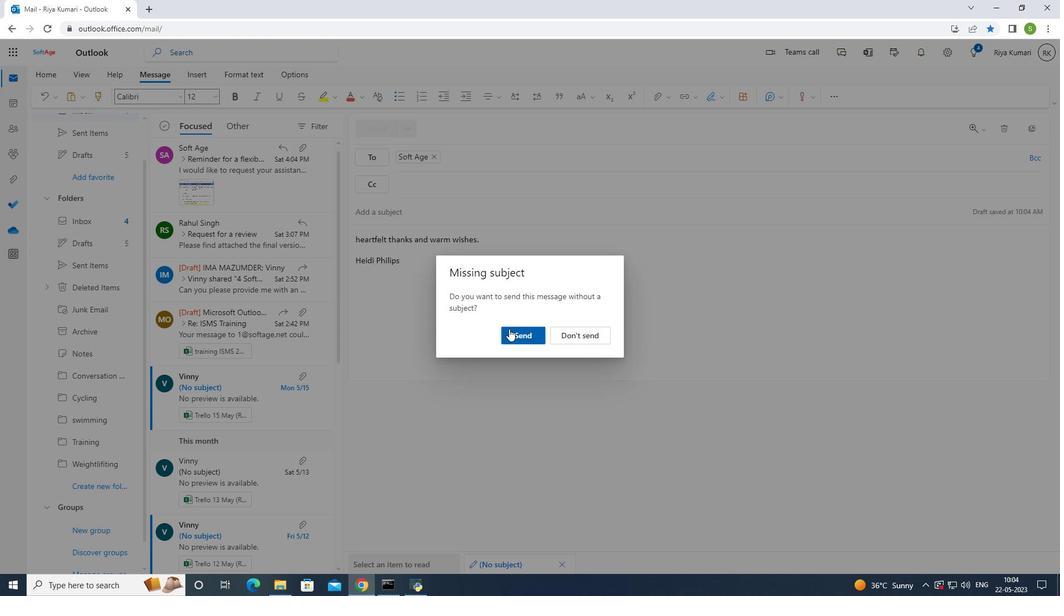
Action: Mouse pressed left at (519, 335)
Screenshot: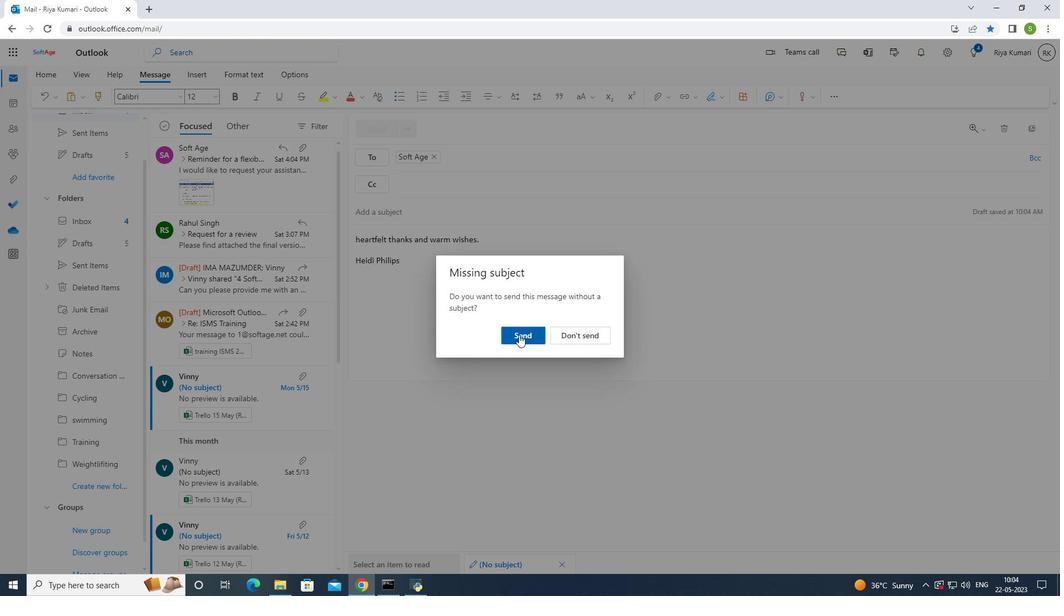 
Action: Mouse moved to (518, 336)
Screenshot: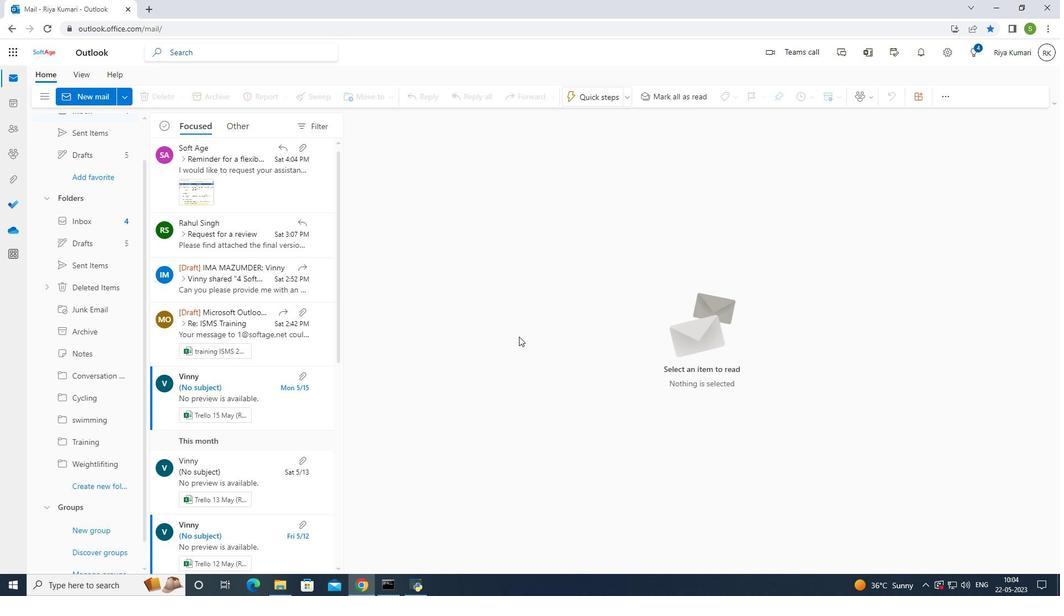 
